 Task: Enable public transport information for treehouse in Port Angeles, Washington, United States. .
Action: Mouse moved to (292, 157)
Screenshot: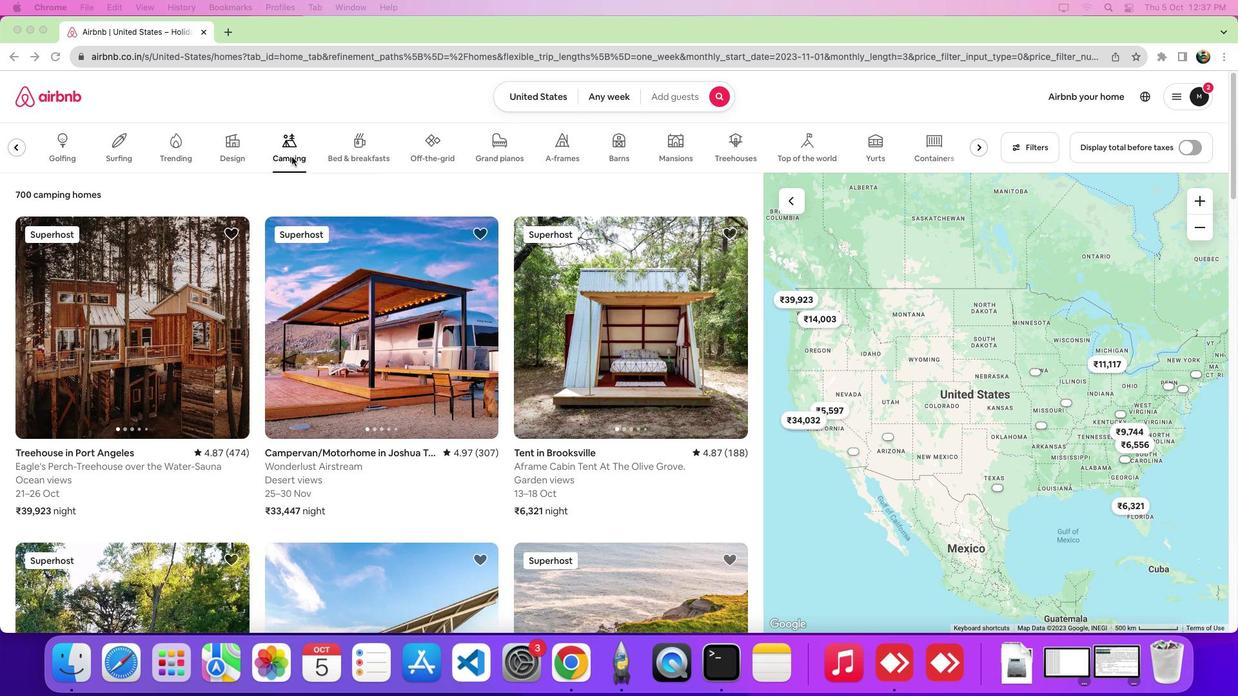 
Action: Mouse pressed left at (292, 157)
Screenshot: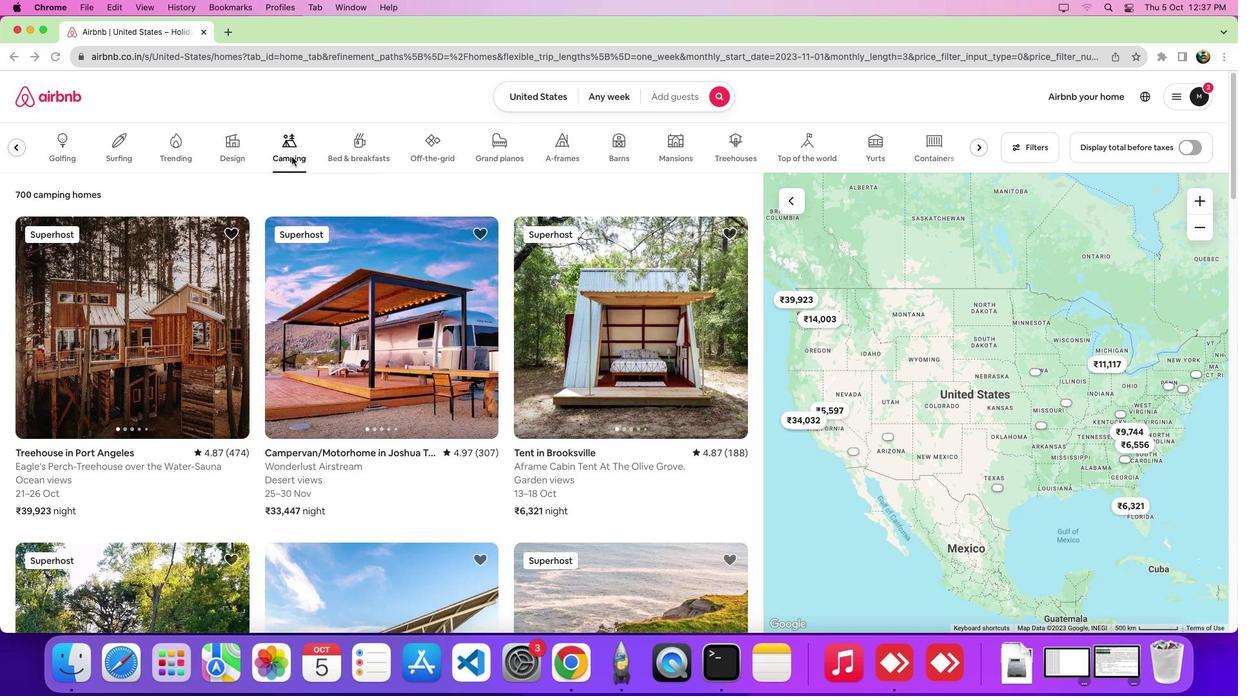 
Action: Mouse moved to (151, 310)
Screenshot: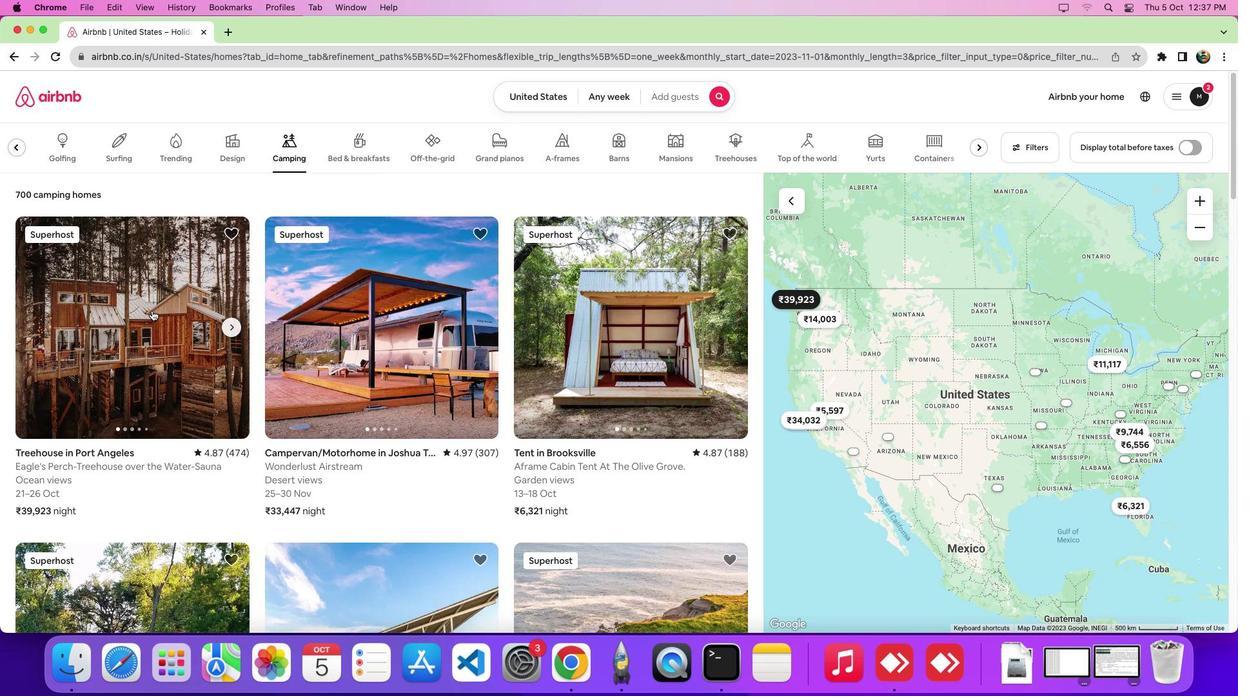 
Action: Mouse pressed left at (151, 310)
Screenshot: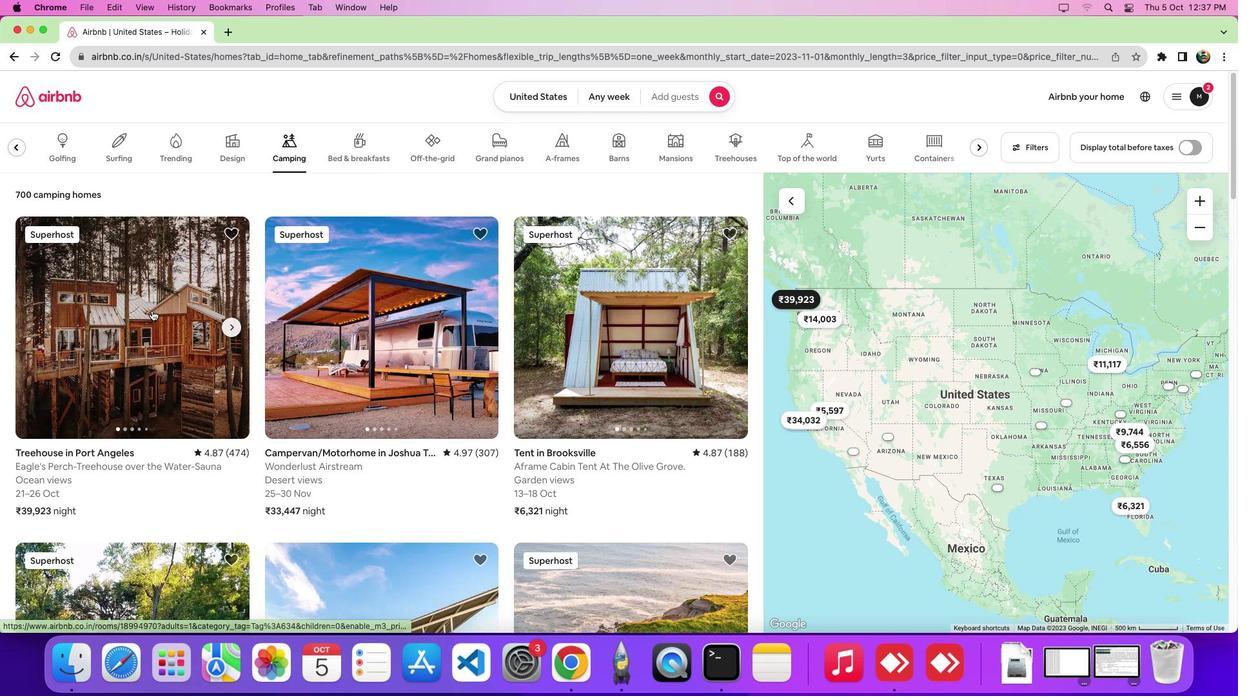 
Action: Mouse moved to (580, 371)
Screenshot: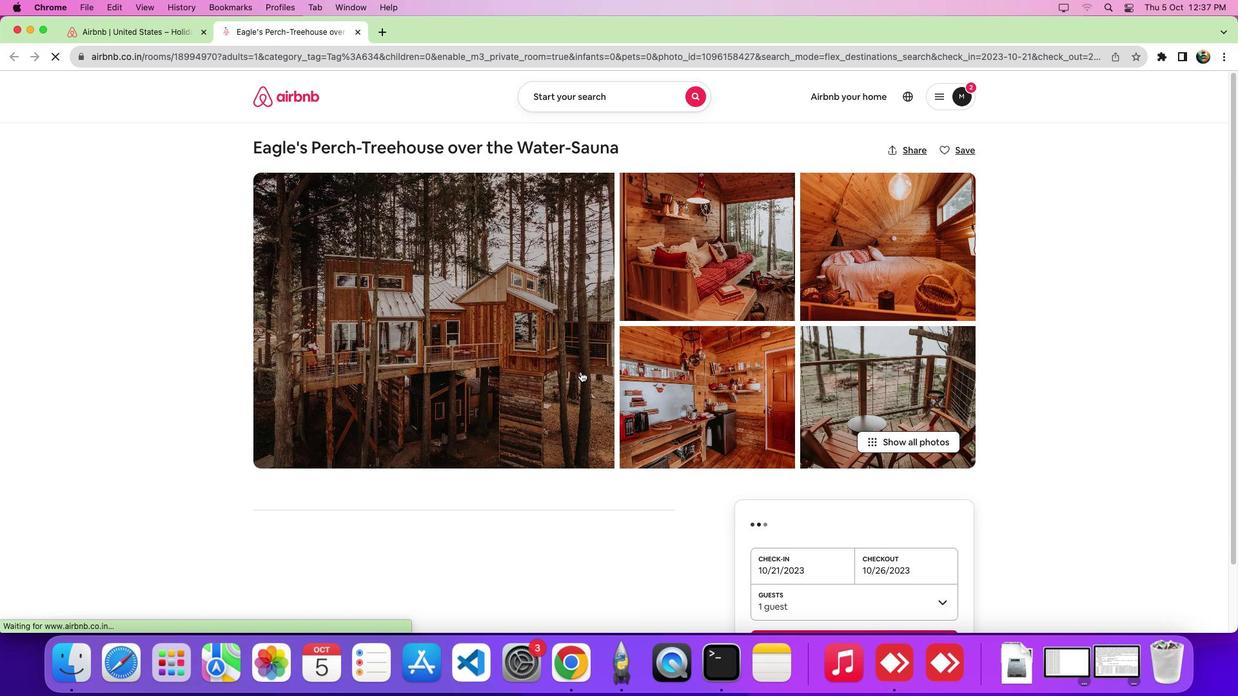 
Action: Mouse scrolled (580, 371) with delta (0, 0)
Screenshot: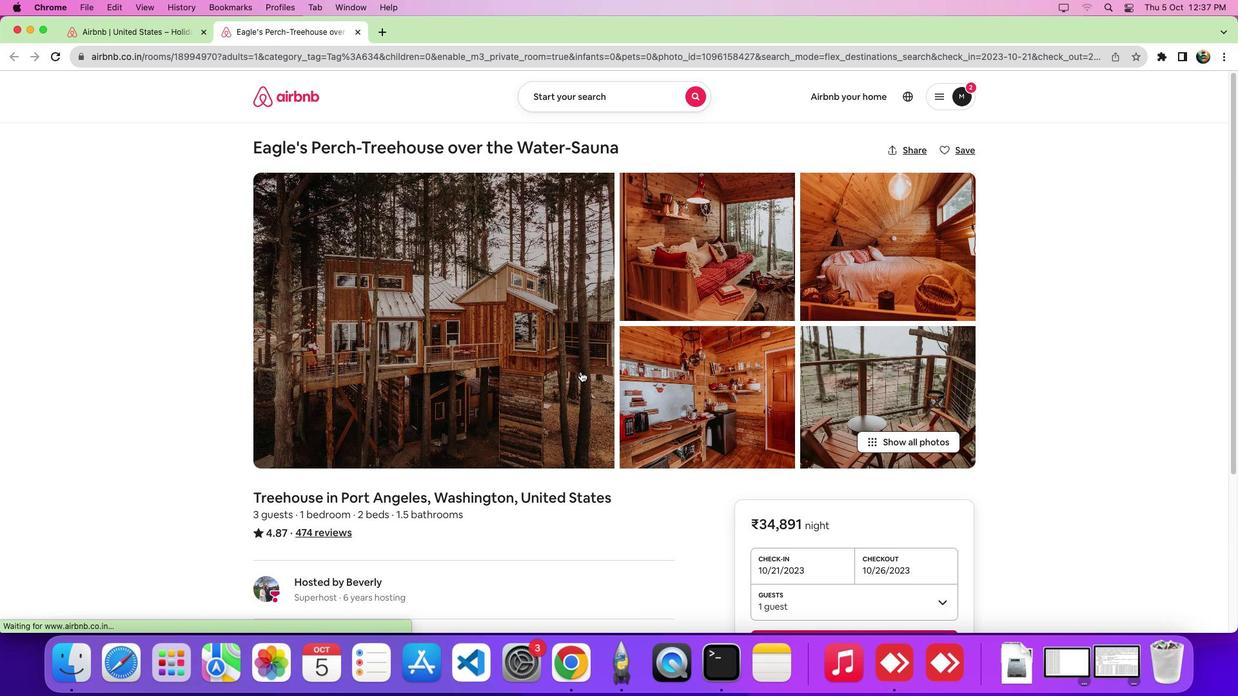 
Action: Mouse scrolled (580, 371) with delta (0, -1)
Screenshot: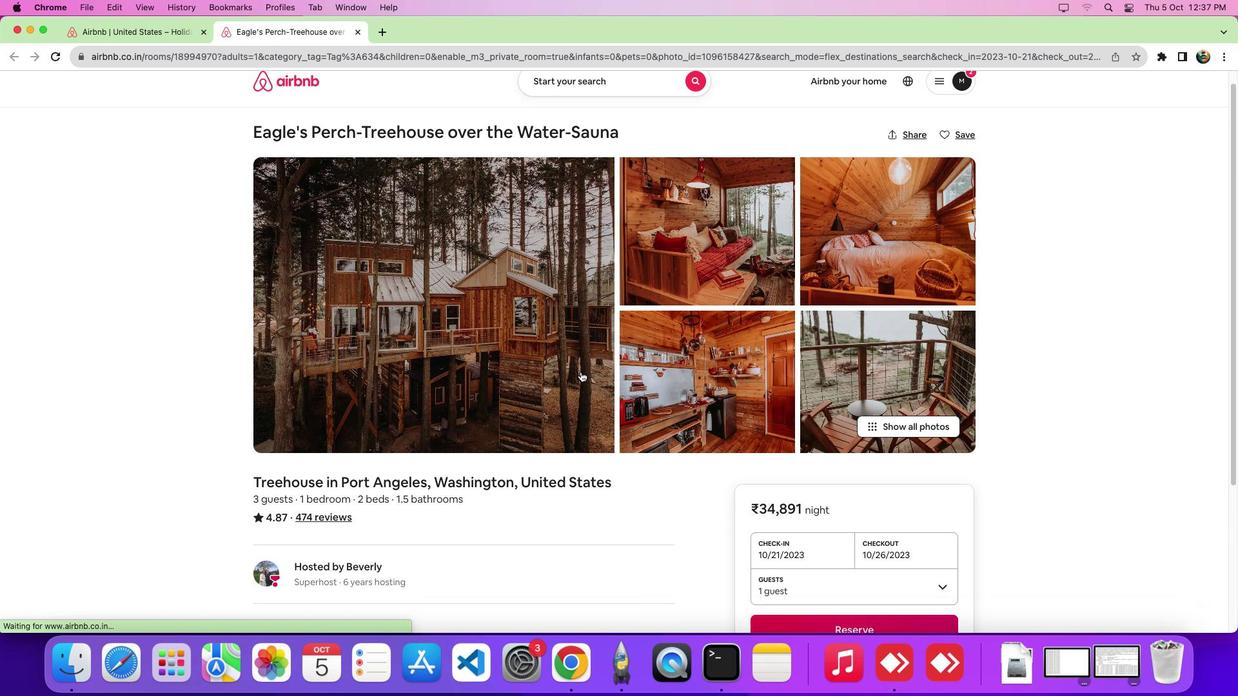 
Action: Mouse scrolled (580, 371) with delta (0, -5)
Screenshot: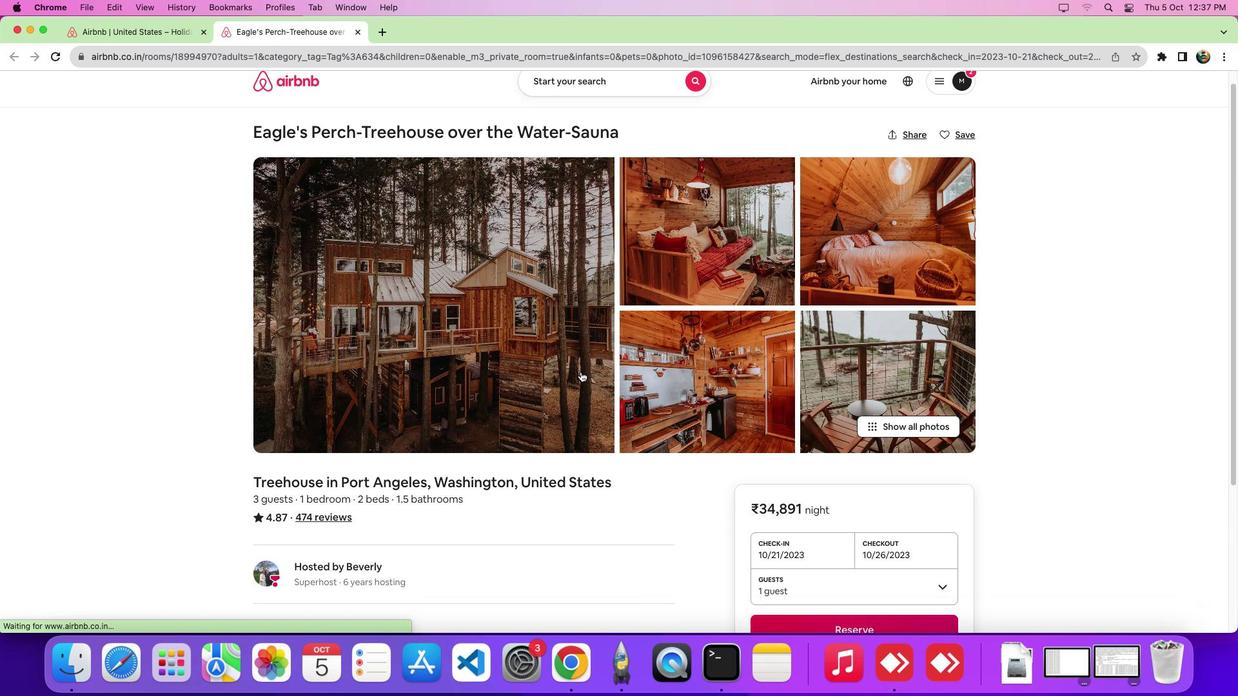 
Action: Mouse scrolled (580, 371) with delta (0, -8)
Screenshot: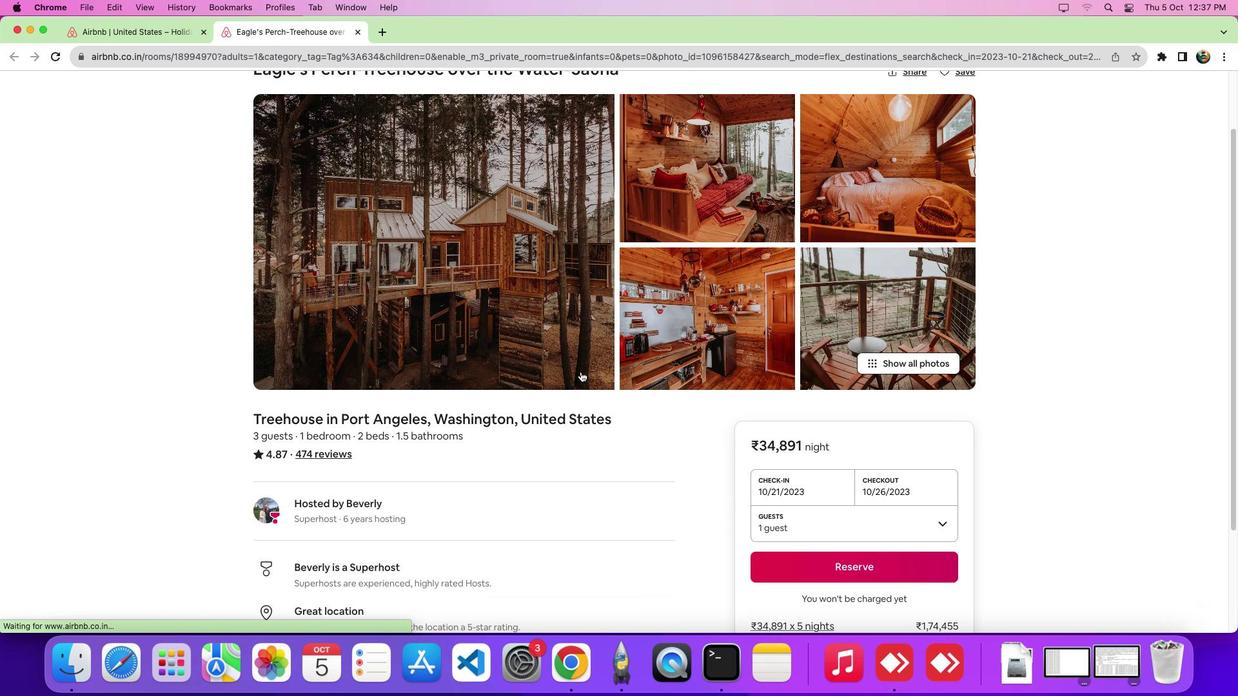 
Action: Mouse scrolled (580, 371) with delta (0, -9)
Screenshot: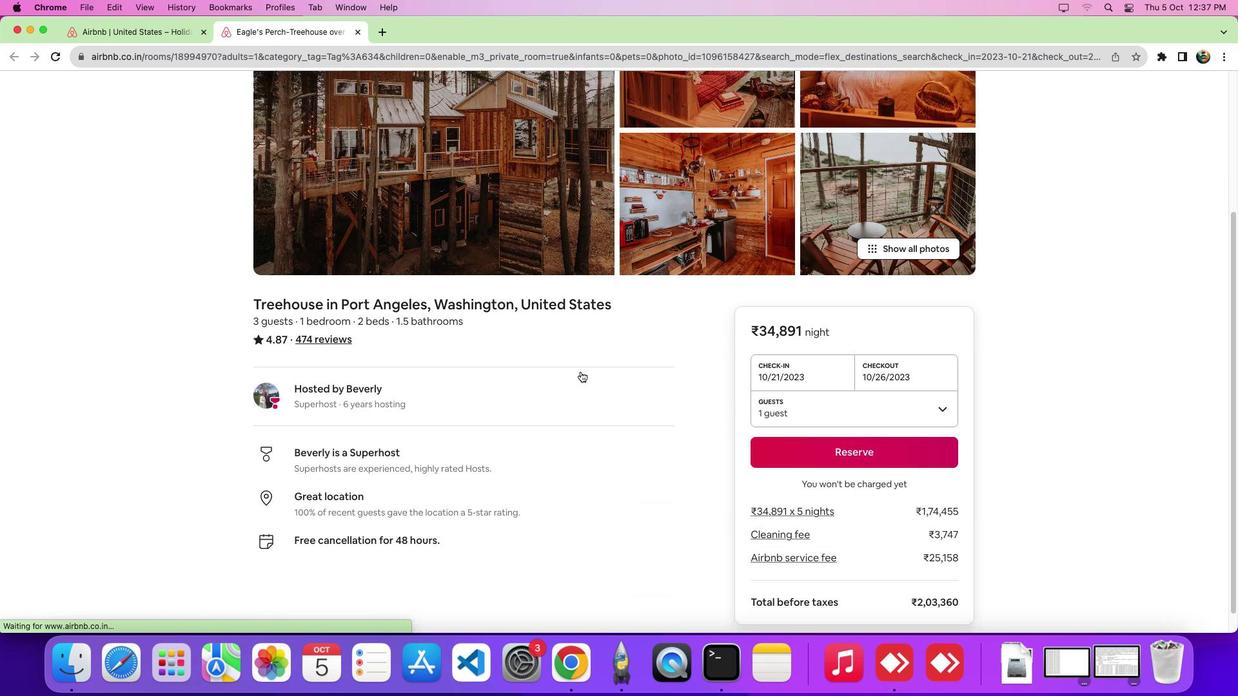 
Action: Mouse moved to (407, 145)
Screenshot: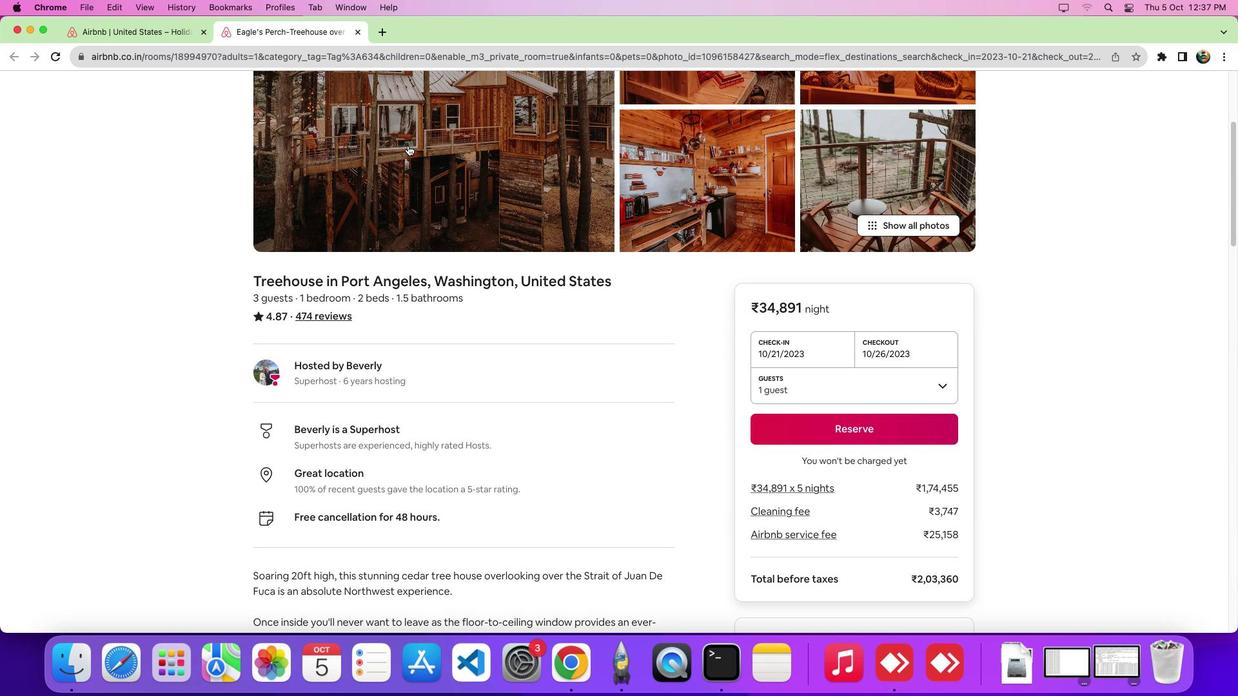 
Action: Mouse scrolled (407, 145) with delta (0, 0)
Screenshot: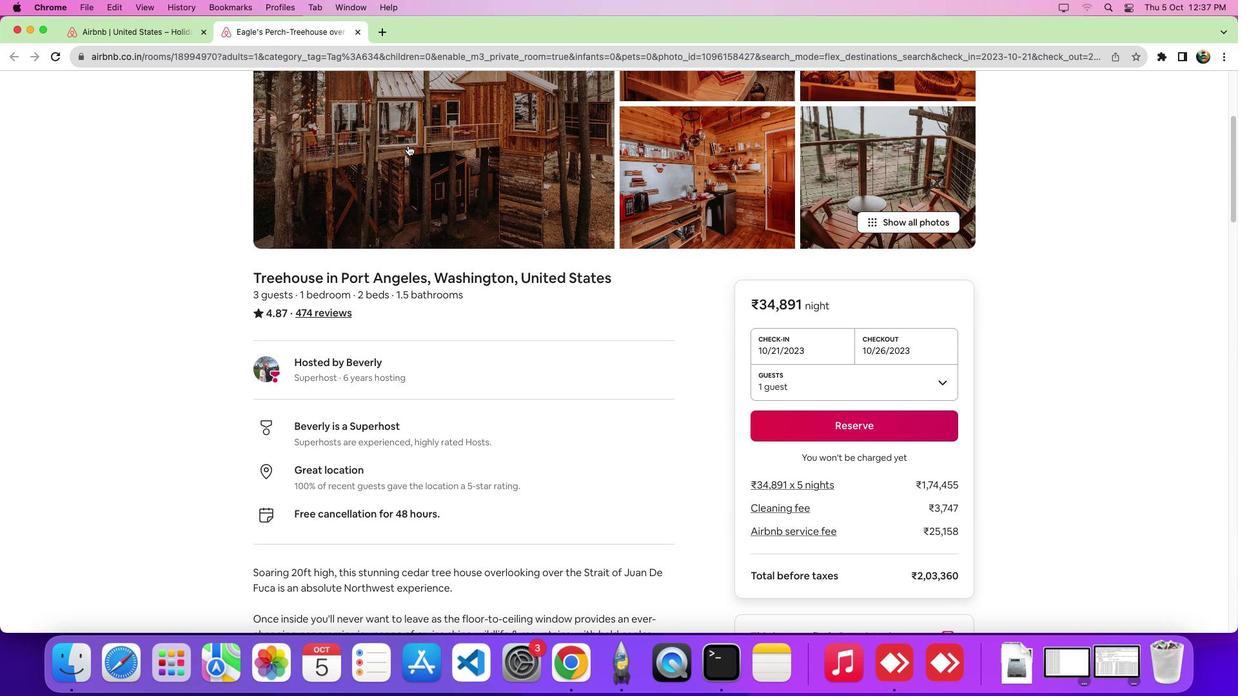 
Action: Mouse scrolled (407, 145) with delta (0, -1)
Screenshot: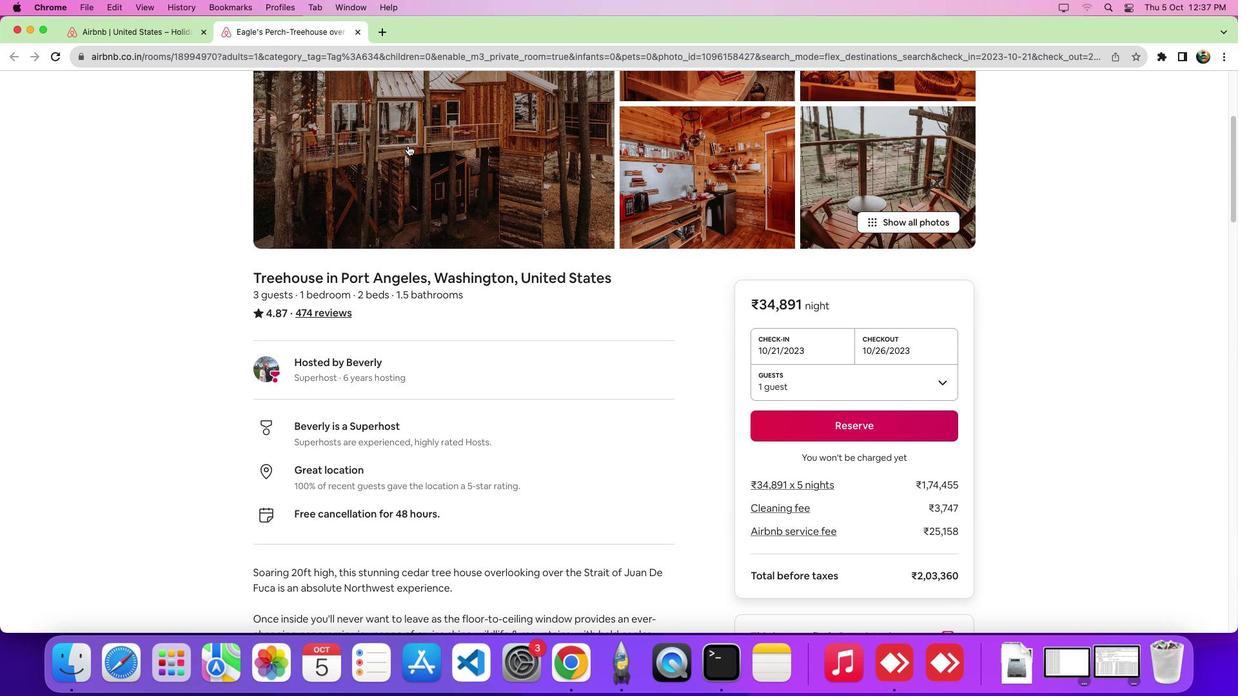 
Action: Mouse scrolled (407, 145) with delta (0, -5)
Screenshot: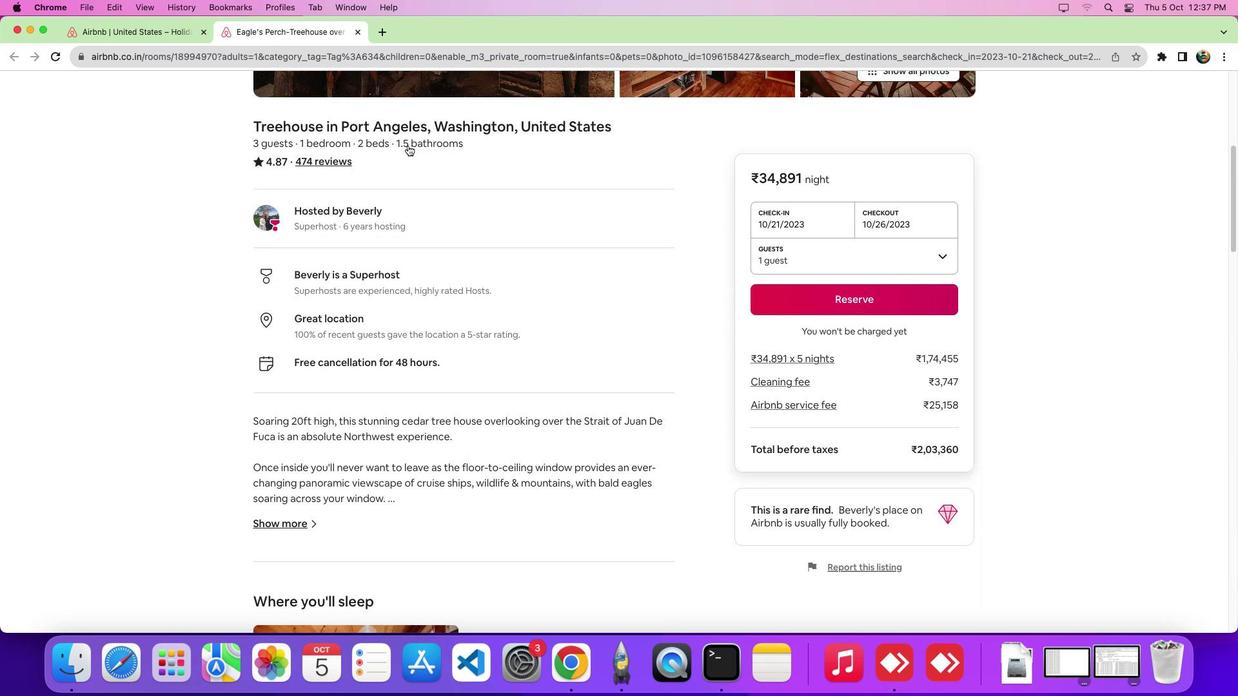
Action: Mouse scrolled (407, 145) with delta (0, -6)
Screenshot: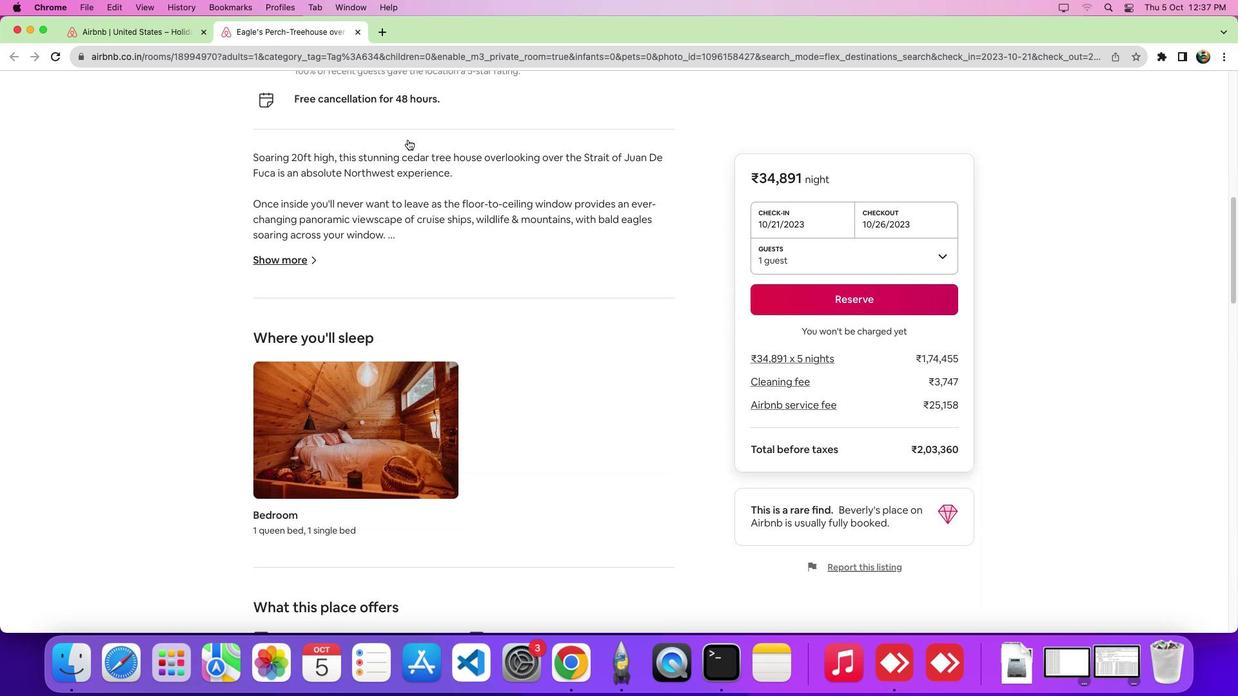 
Action: Mouse moved to (430, 101)
Screenshot: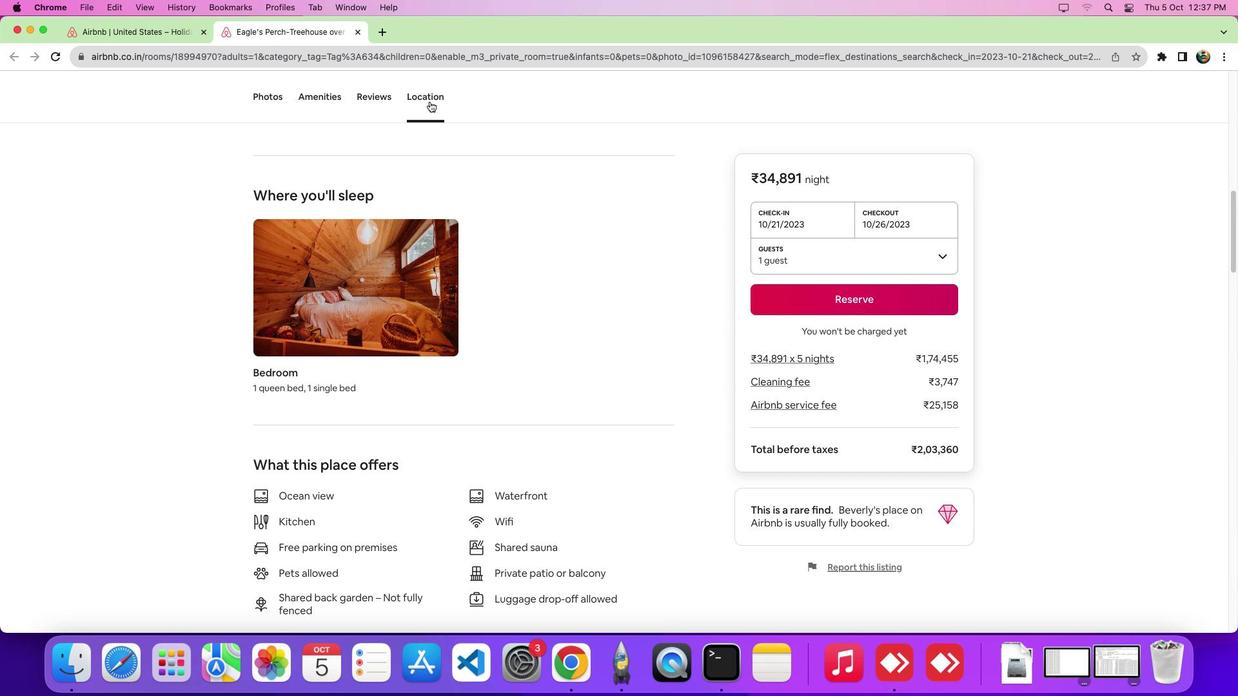 
Action: Mouse pressed left at (430, 101)
Screenshot: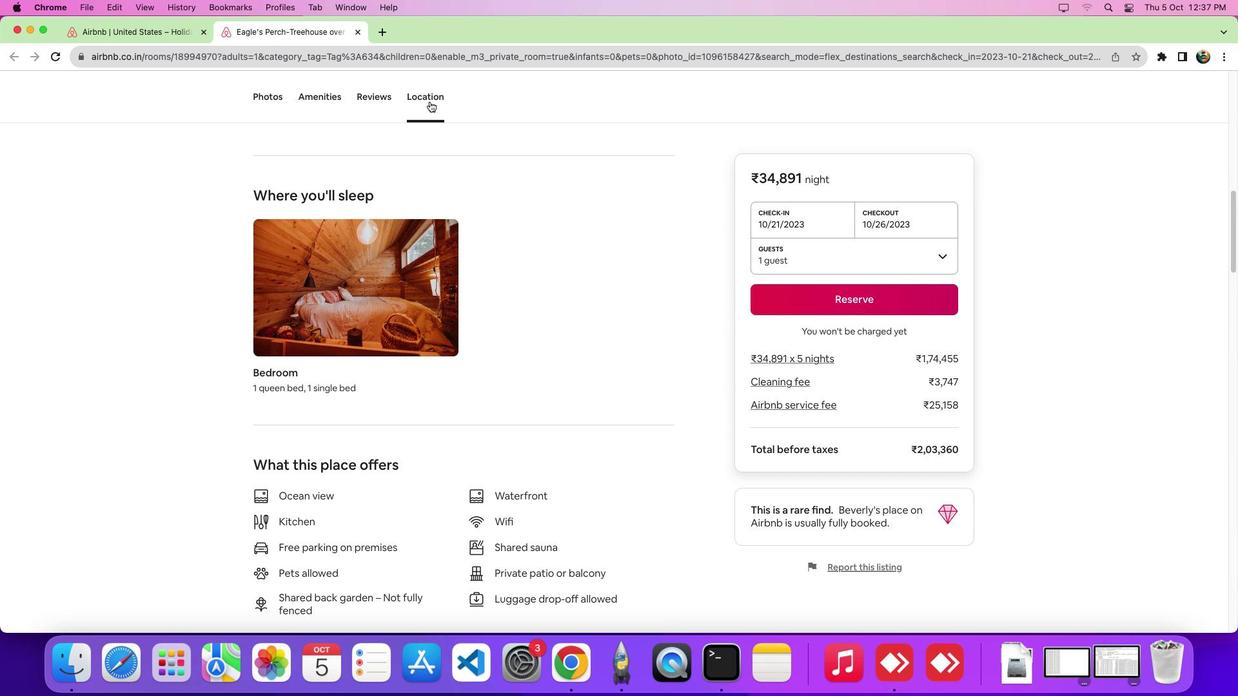 
Action: Mouse moved to (833, 216)
Screenshot: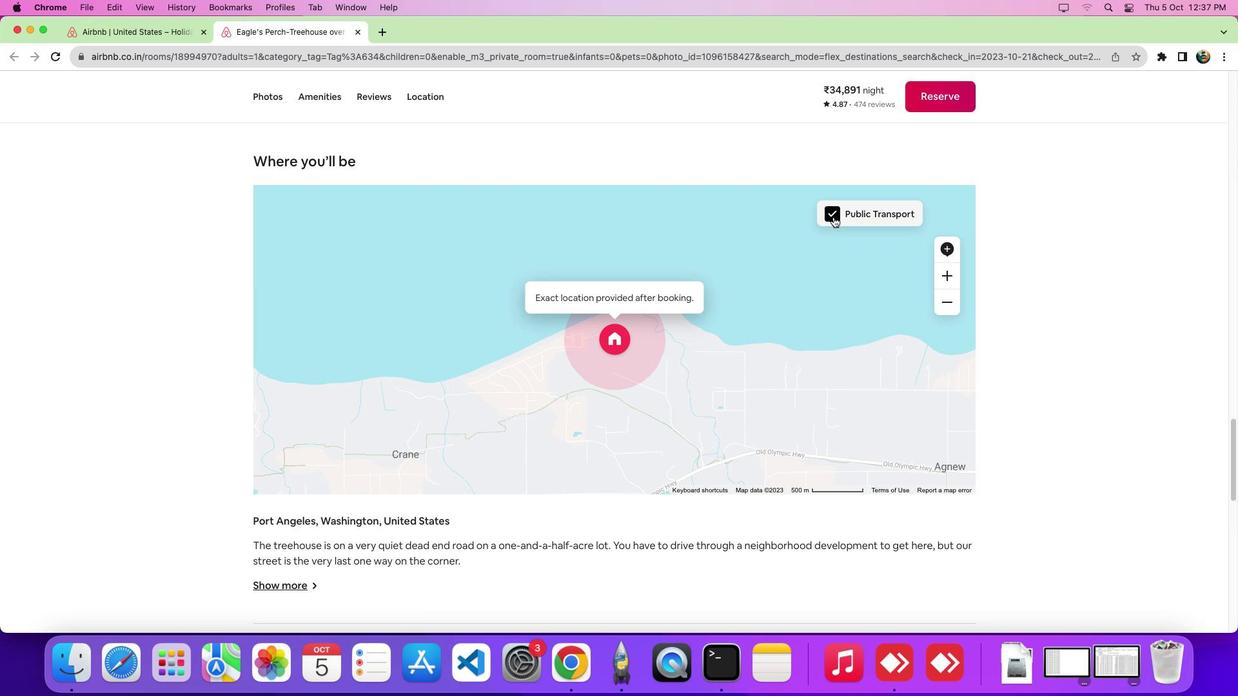 
Action: Mouse pressed left at (833, 216)
Screenshot: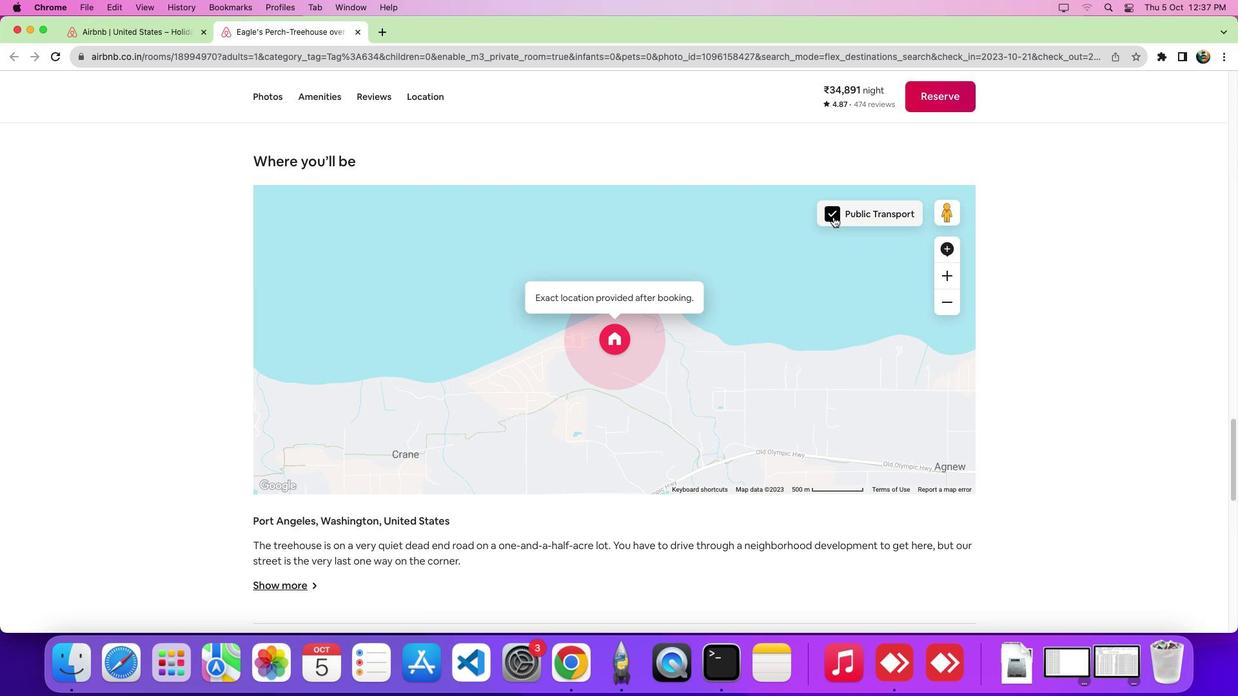 
Action: Mouse pressed left at (833, 216)
Screenshot: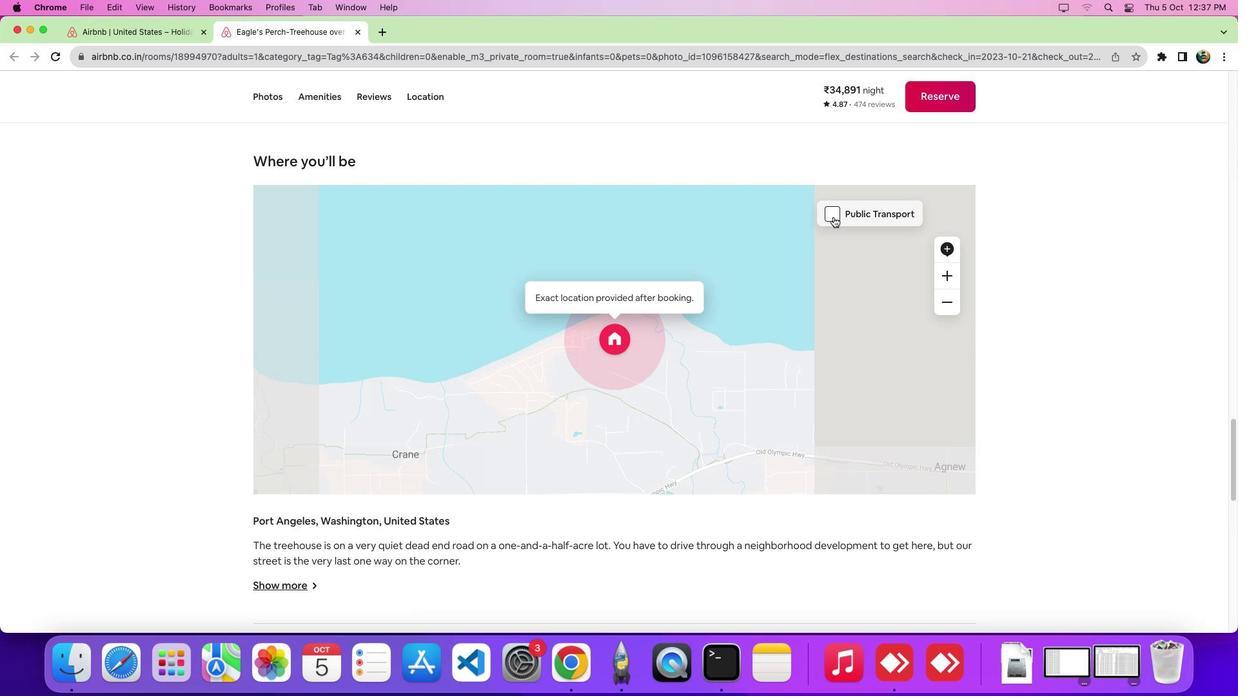 
